 Task: Forward email with the signature James Flores with the subject Thank you for your time from softage.8@softage.net to softage.9@softage.net and softage.10@softage.net with BCC to softage.6@softage.net with the message Please let me know if there are any changes to the project quality criteria.
Action: Mouse moved to (965, 155)
Screenshot: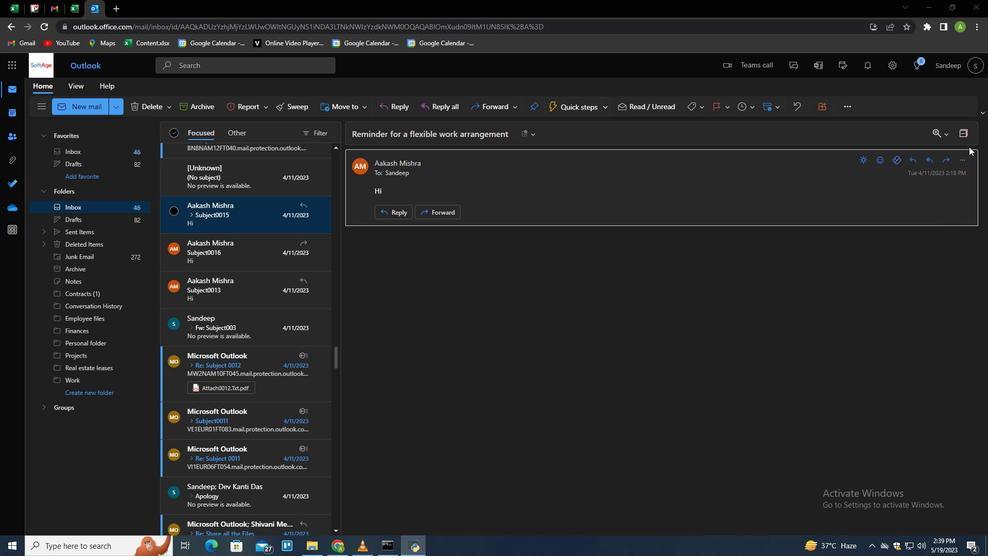 
Action: Mouse pressed left at (965, 155)
Screenshot: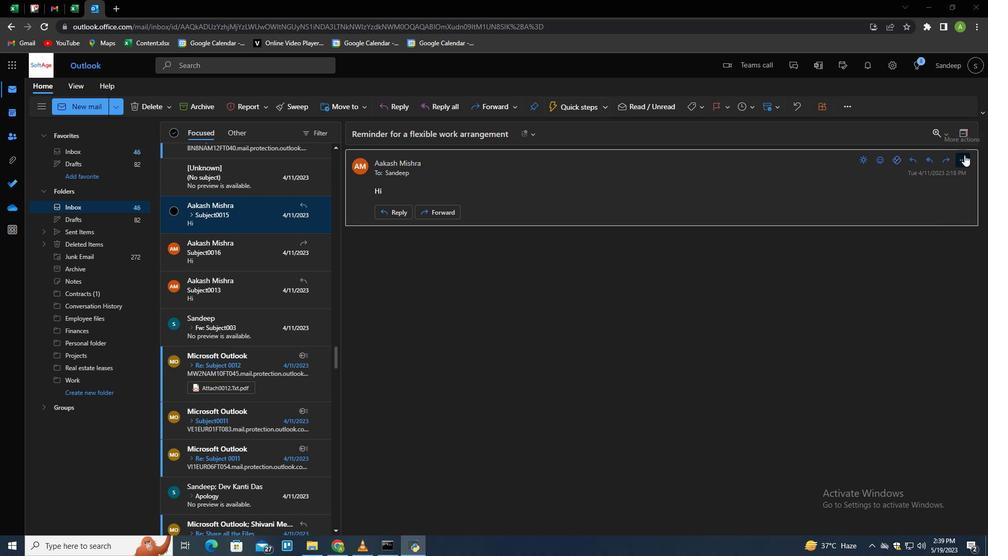 
Action: Mouse moved to (926, 210)
Screenshot: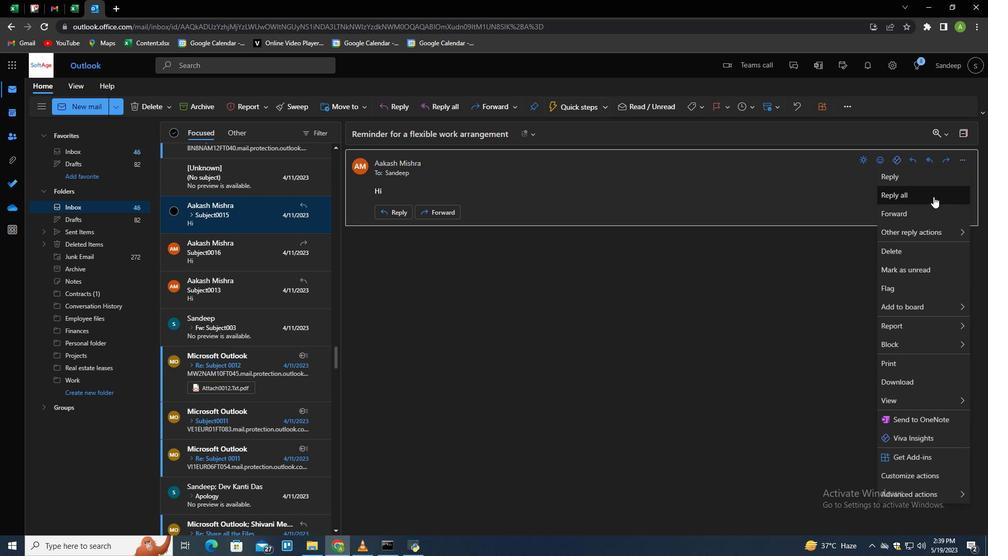 
Action: Mouse pressed left at (926, 210)
Screenshot: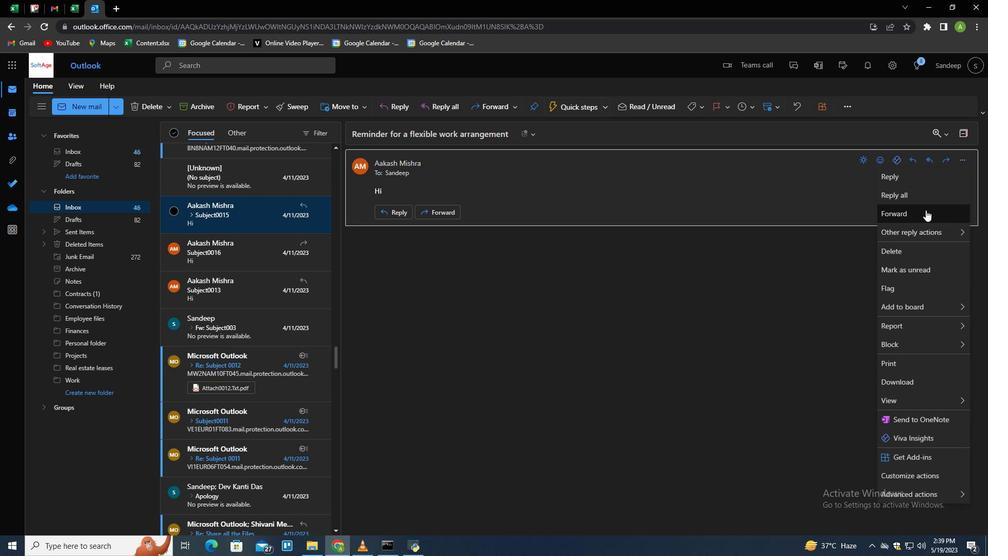 
Action: Mouse moved to (697, 104)
Screenshot: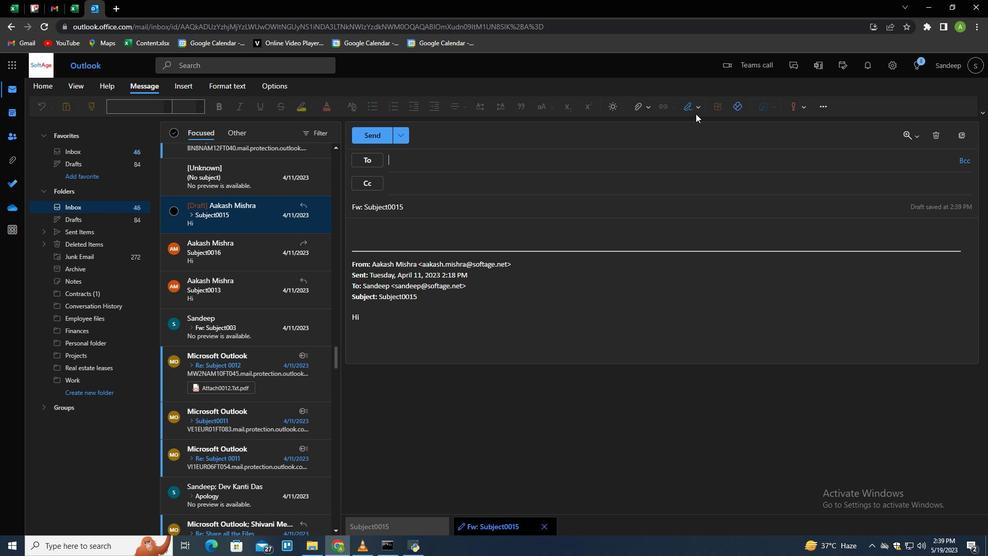 
Action: Mouse pressed left at (697, 104)
Screenshot: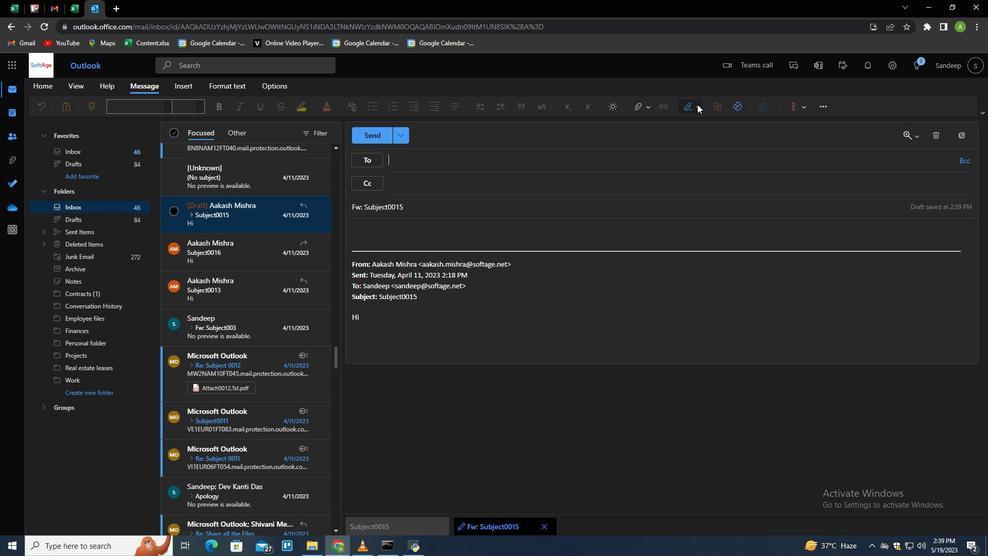 
Action: Mouse moved to (673, 148)
Screenshot: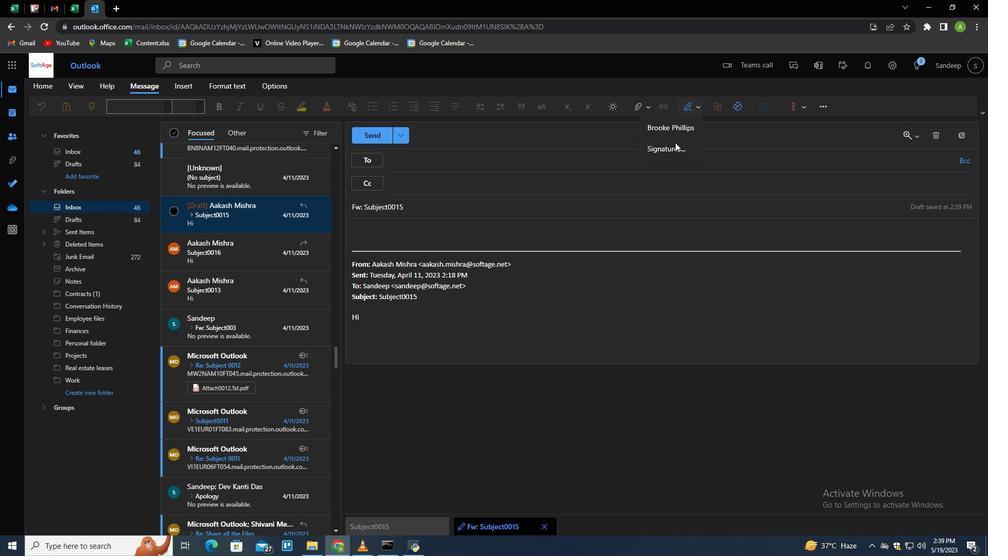 
Action: Mouse pressed left at (673, 148)
Screenshot: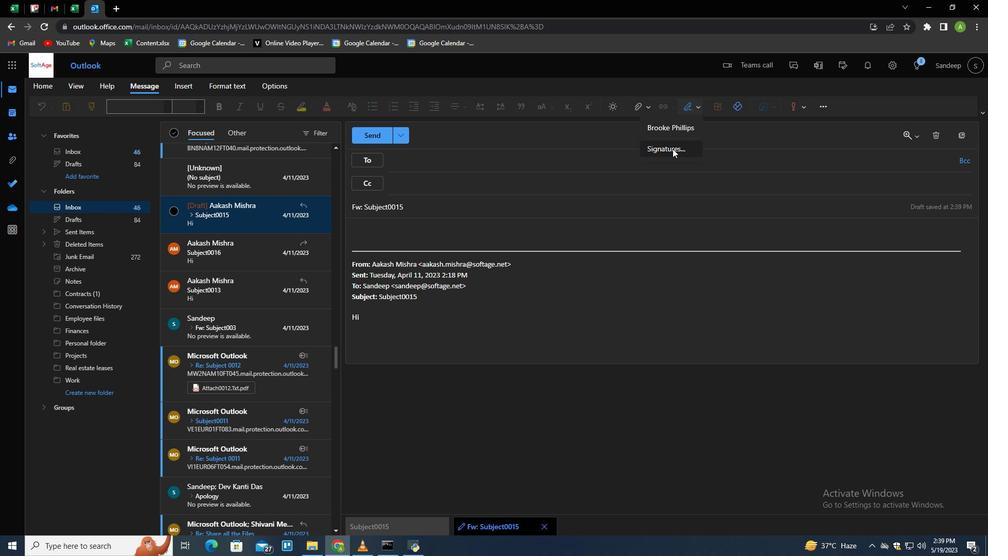 
Action: Mouse moved to (699, 188)
Screenshot: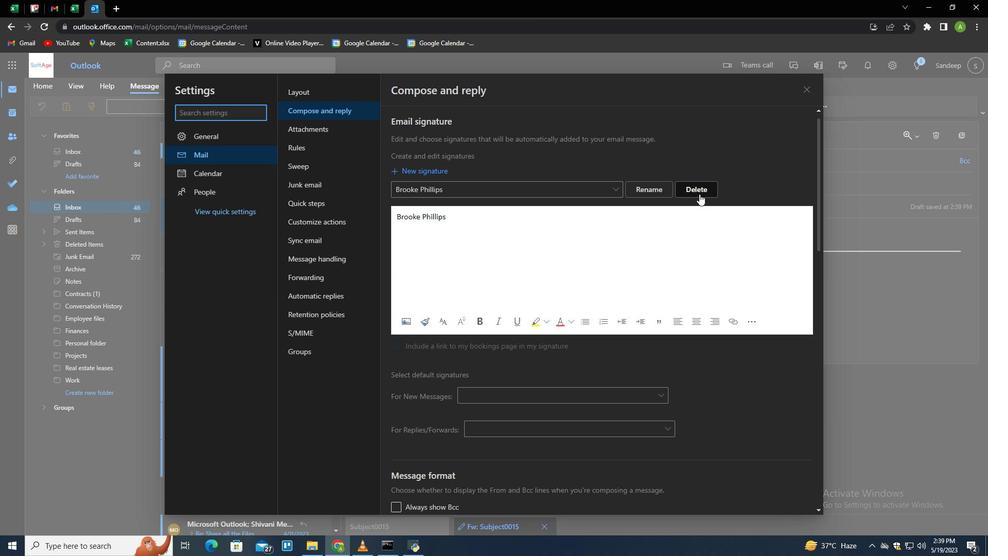 
Action: Mouse pressed left at (699, 188)
Screenshot: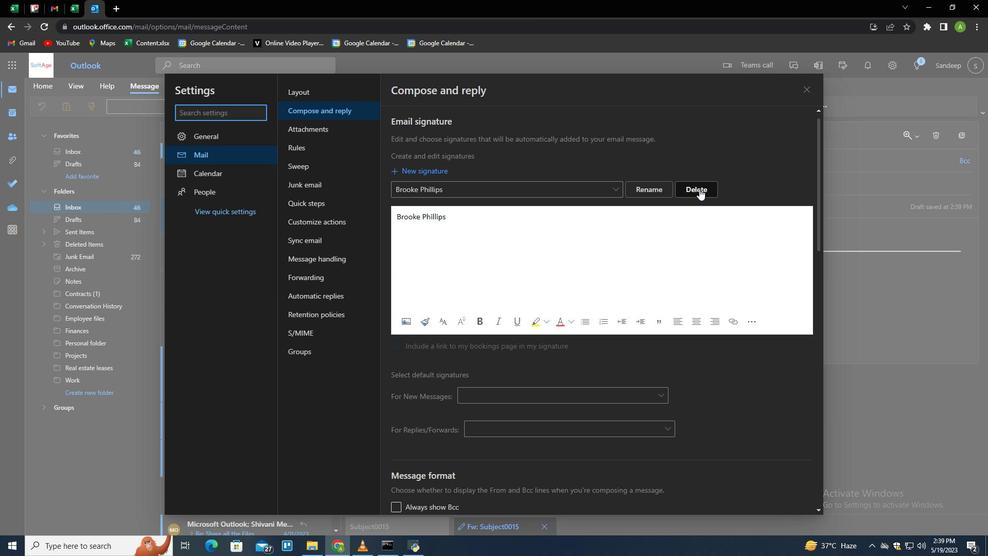 
Action: Mouse moved to (693, 188)
Screenshot: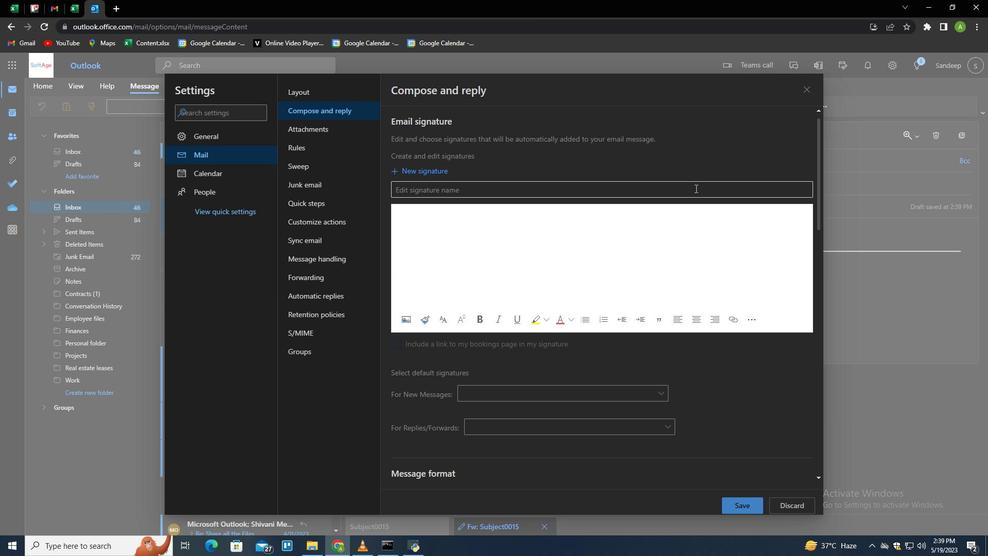 
Action: Mouse pressed left at (693, 188)
Screenshot: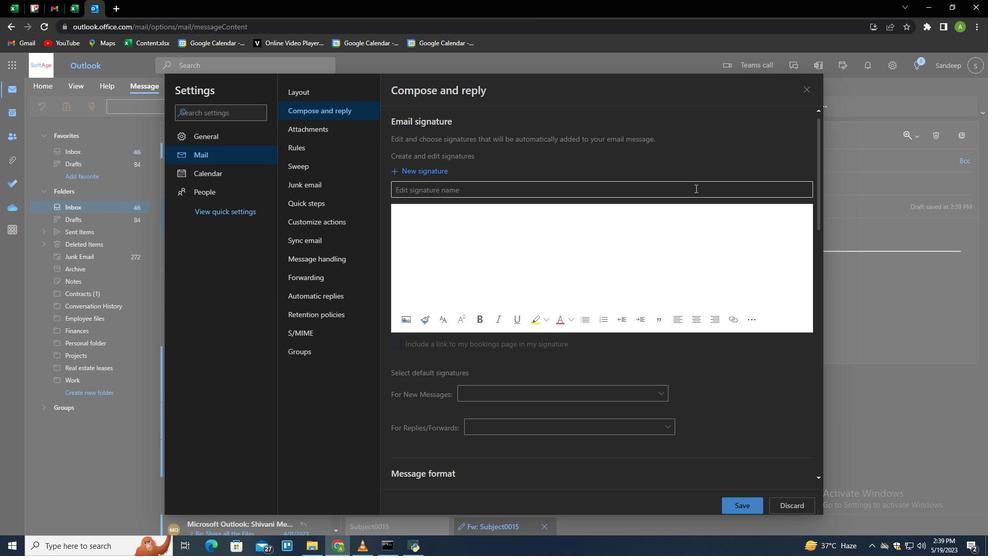 
Action: Key pressed <Key.shift>James<Key.space><Key.shift>FL<Key.backspace>lores<Key.tab><Key.shift><Key.shift><Key.shift><Key.shift><Key.shift><Key.shift><Key.shift><Key.shift><Key.shift><Key.shift><Key.shift>James<Key.space><Key.shift><Key.shift><Key.shift><Key.shift><Key.shift><Key.shift><Key.shift><Key.shift><Key.shift>Flores
Screenshot: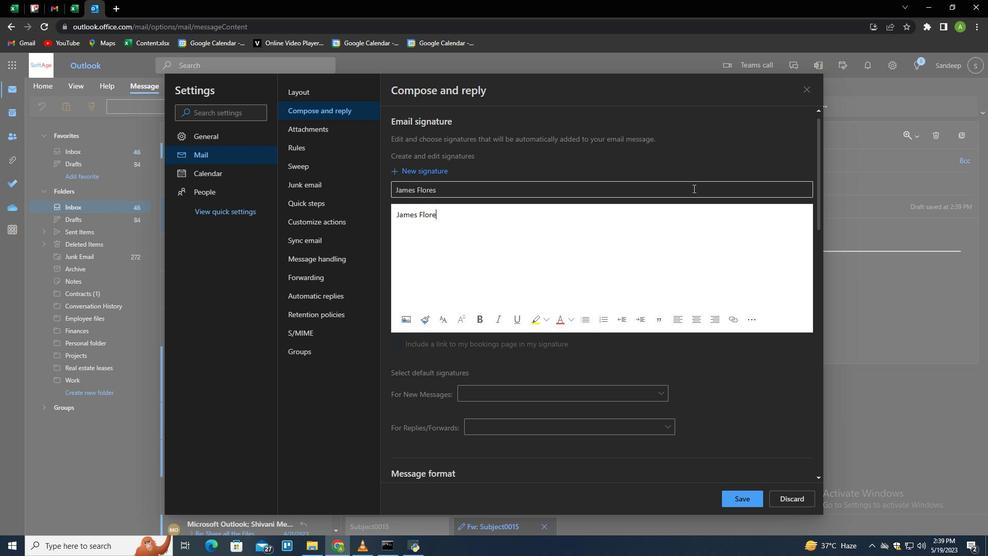 
Action: Mouse moved to (737, 496)
Screenshot: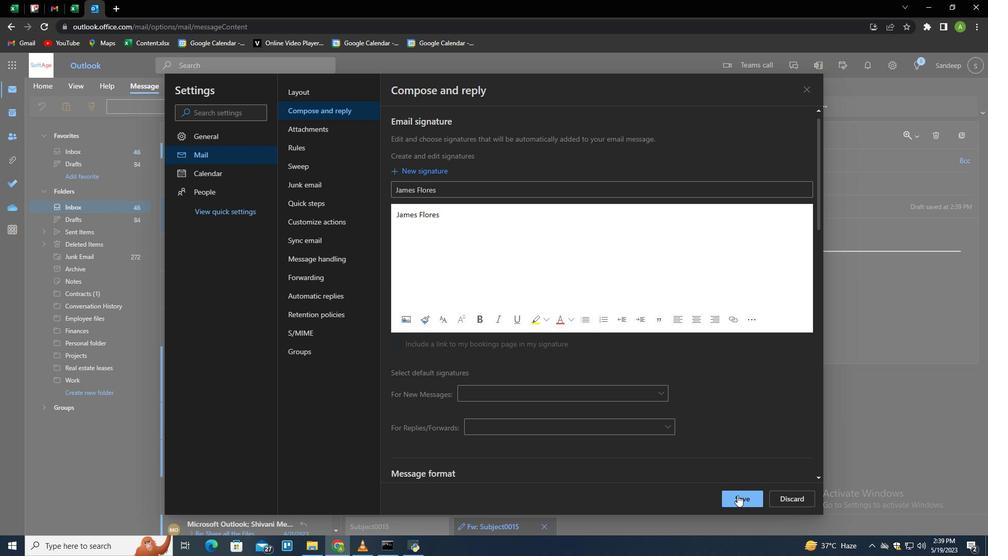 
Action: Mouse pressed left at (737, 496)
Screenshot: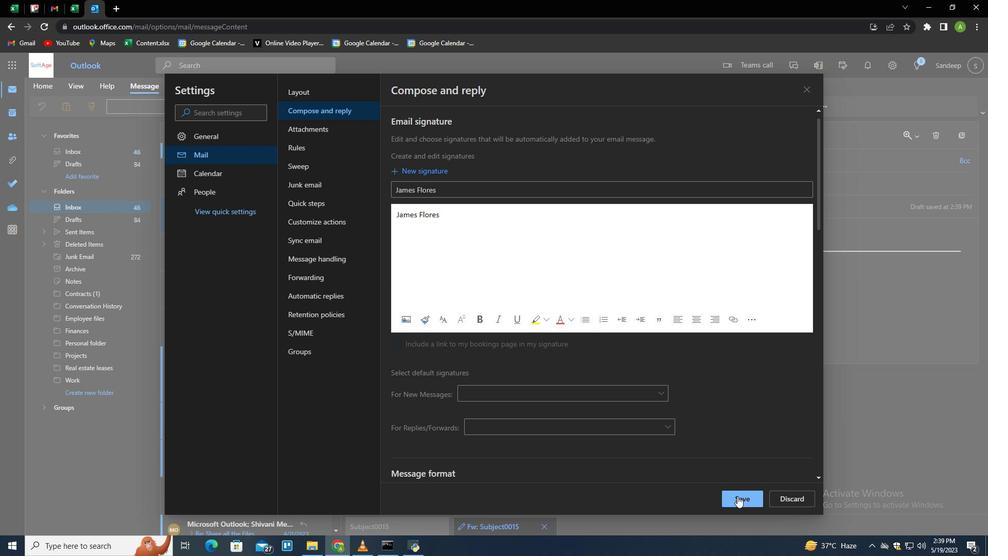 
Action: Mouse moved to (867, 270)
Screenshot: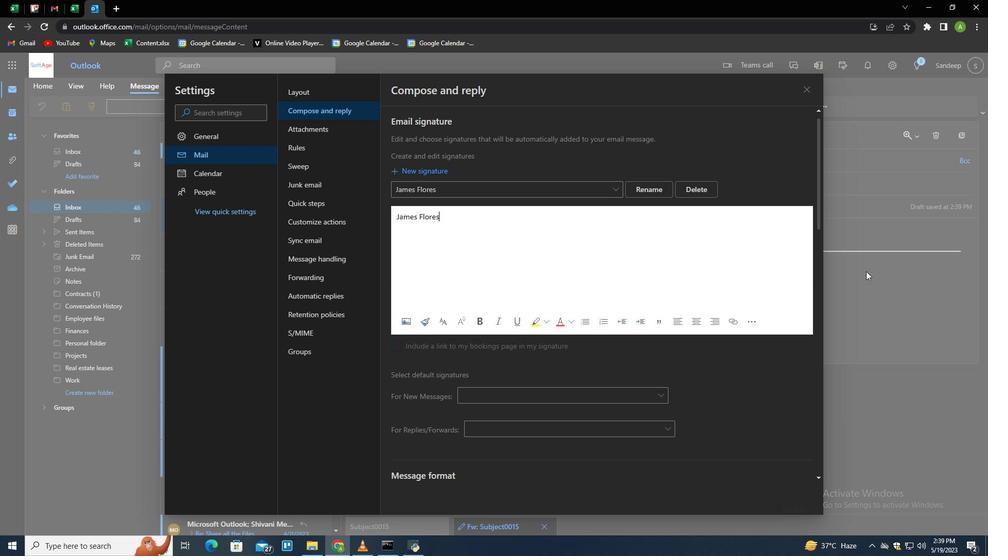
Action: Mouse pressed left at (867, 270)
Screenshot: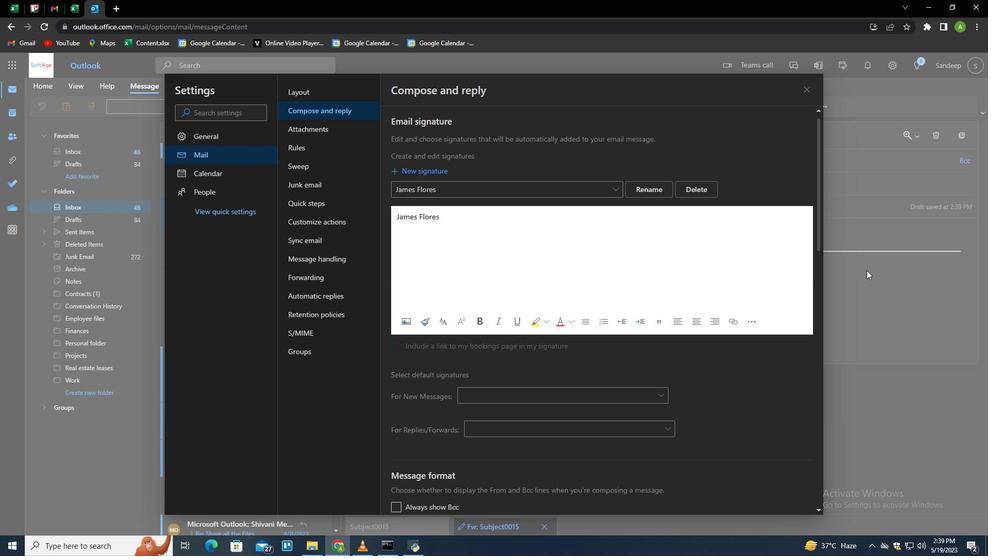 
Action: Mouse moved to (694, 108)
Screenshot: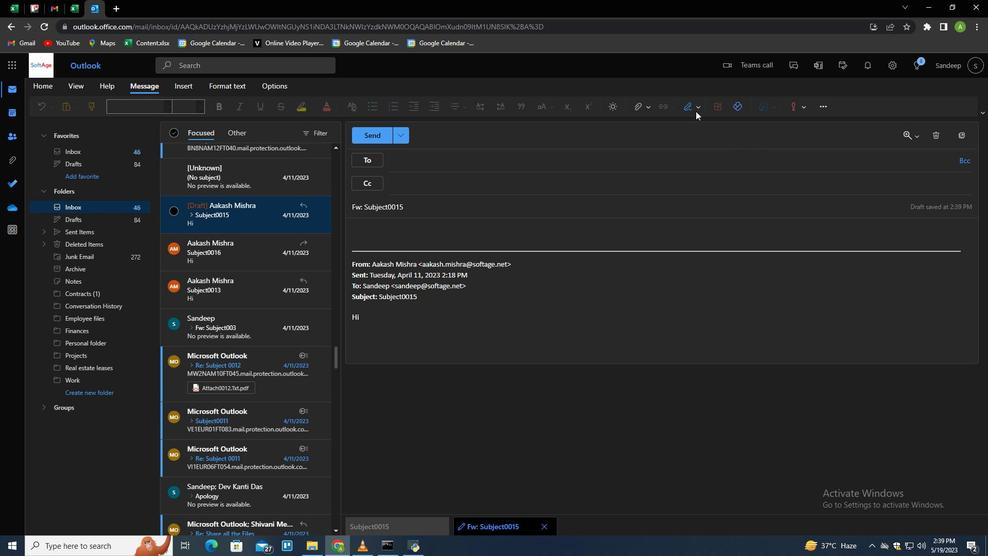 
Action: Mouse pressed left at (694, 108)
Screenshot: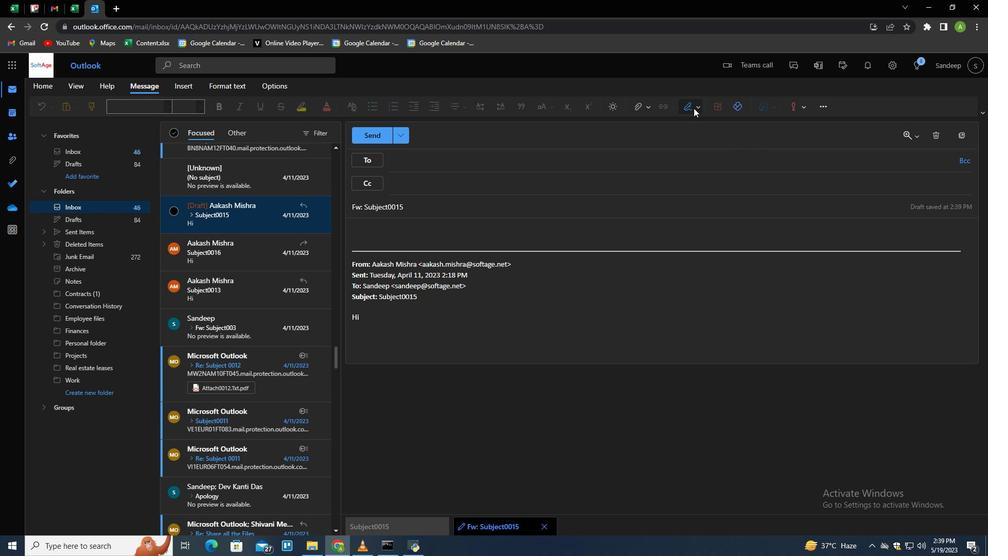 
Action: Mouse moved to (682, 128)
Screenshot: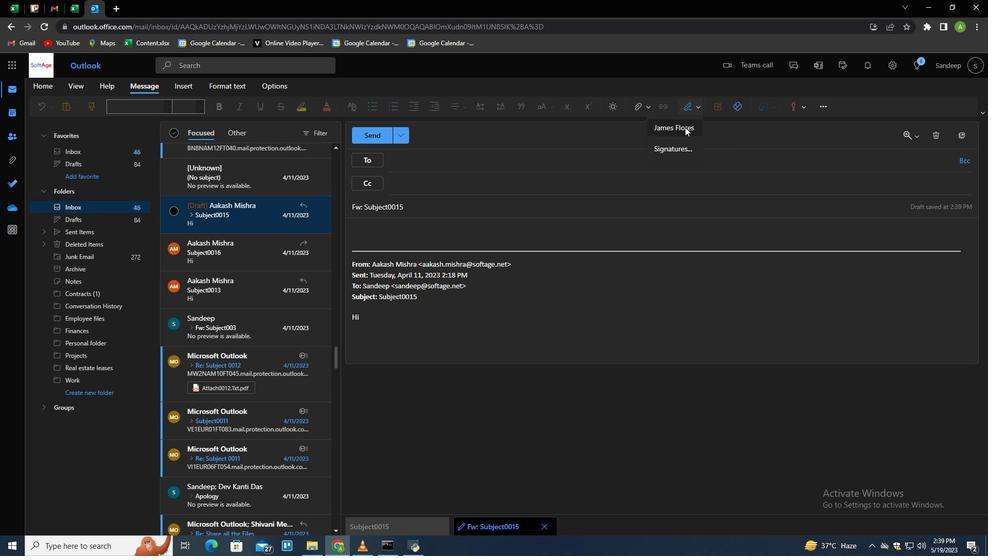 
Action: Mouse pressed left at (682, 128)
Screenshot: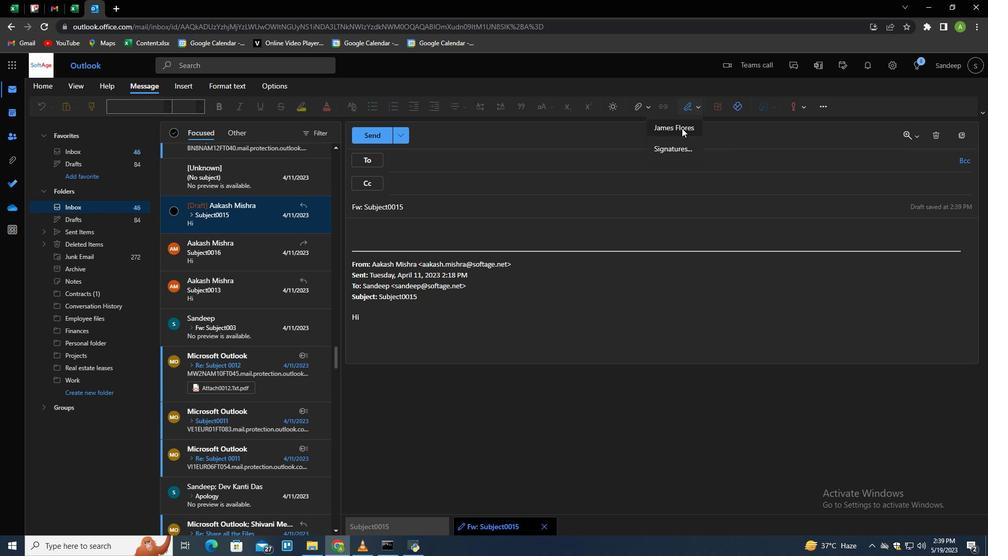 
Action: Mouse moved to (404, 207)
Screenshot: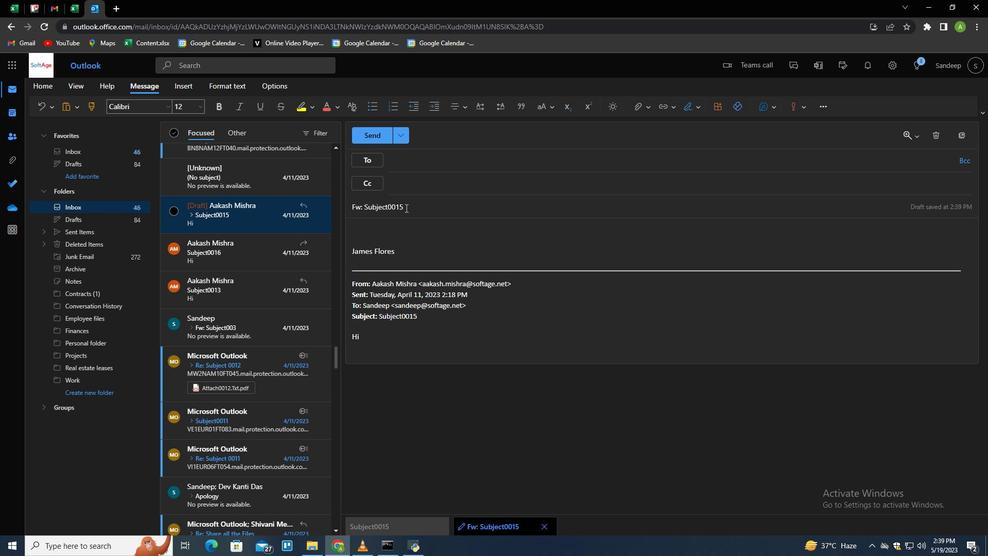 
Action: Mouse pressed left at (404, 207)
Screenshot: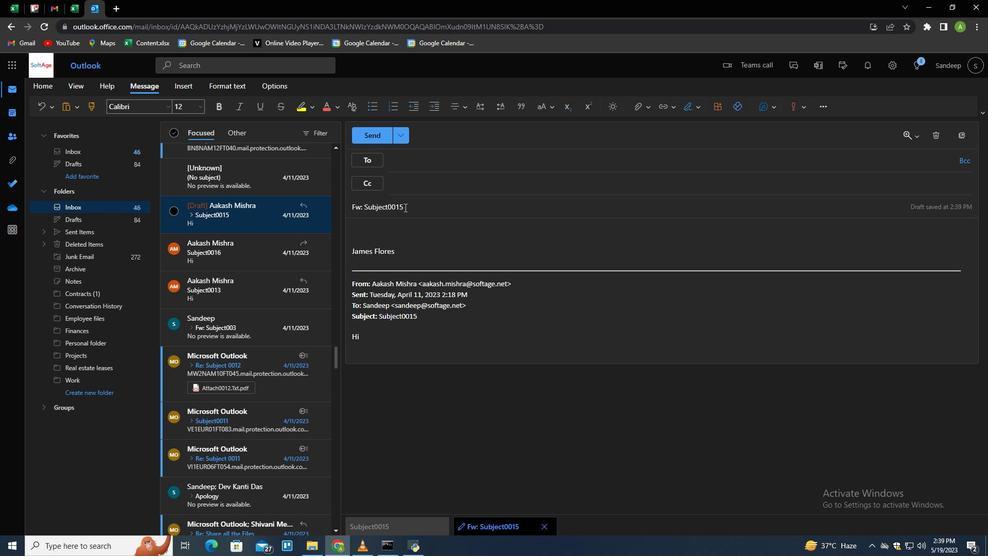 
Action: Mouse moved to (403, 207)
Screenshot: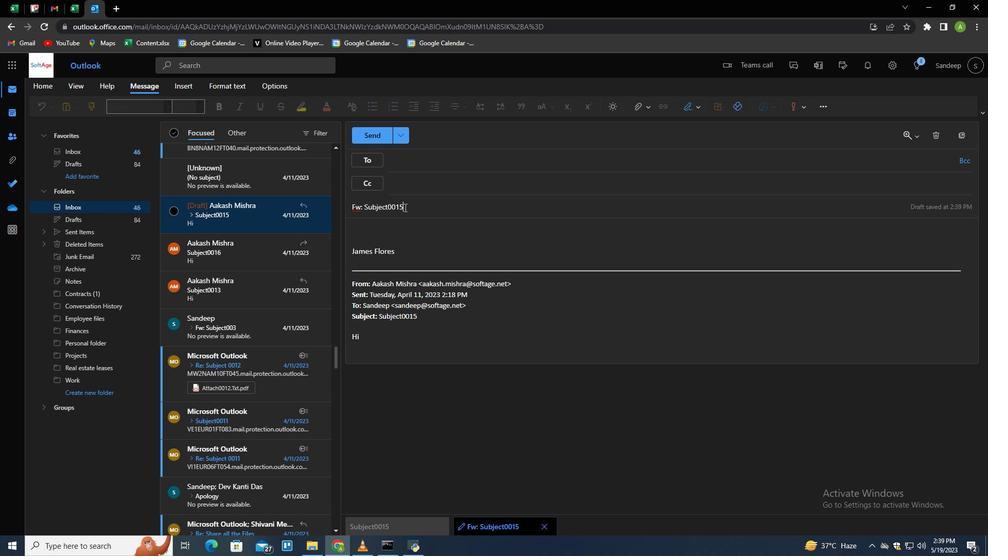 
Action: Key pressed <Key.shift_r><Key.left><Key.left><Key.left><Key.left><Key.left><Key.left><Key.left><Key.left><Key.left><Key.left><Key.left><Key.shift>Thank<Key.space>you<Key.space>fo<Key.space>r<Key.backspace><Key.backspace>r<Key.space>your<Key.space>time
Screenshot: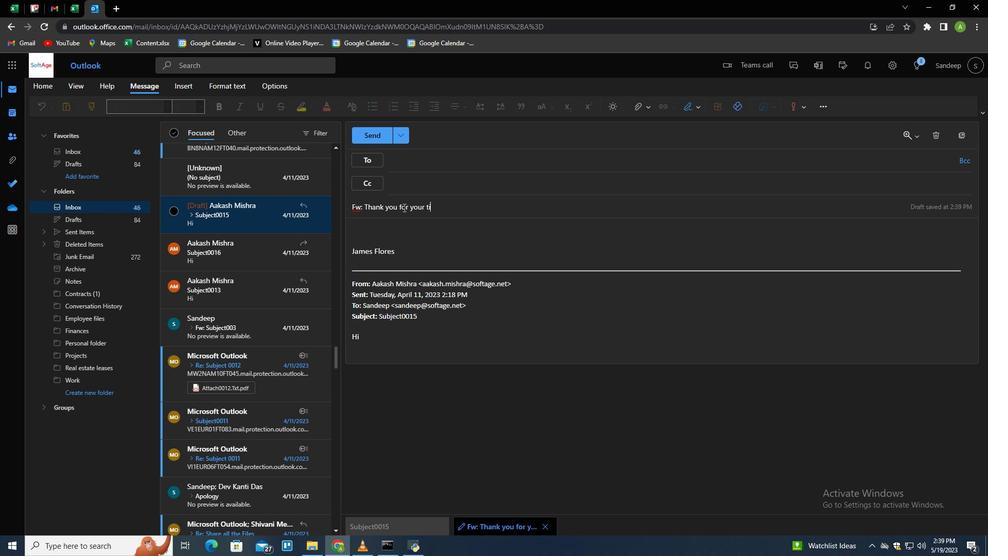 
Action: Mouse moved to (400, 157)
Screenshot: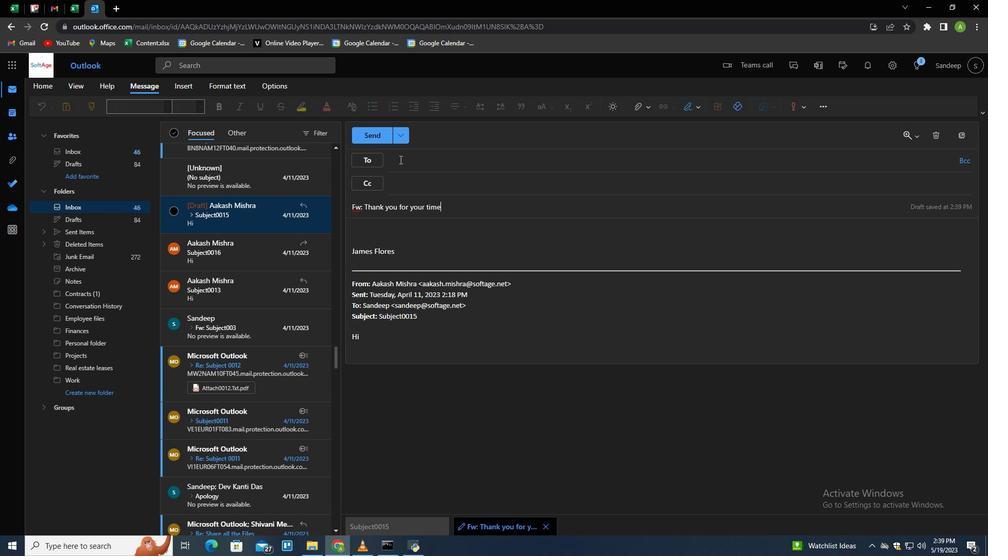 
Action: Mouse pressed left at (400, 157)
Screenshot: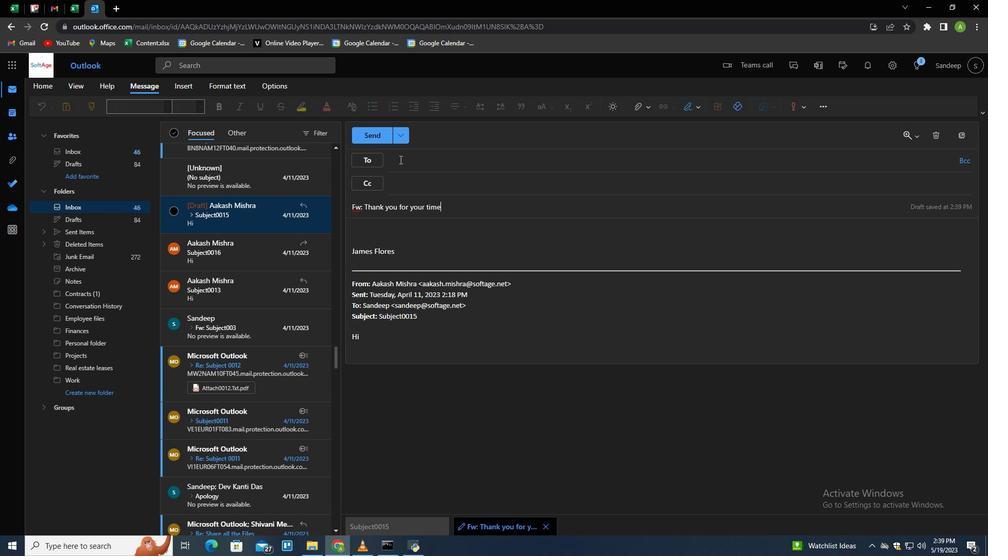 
Action: Mouse moved to (399, 157)
Screenshot: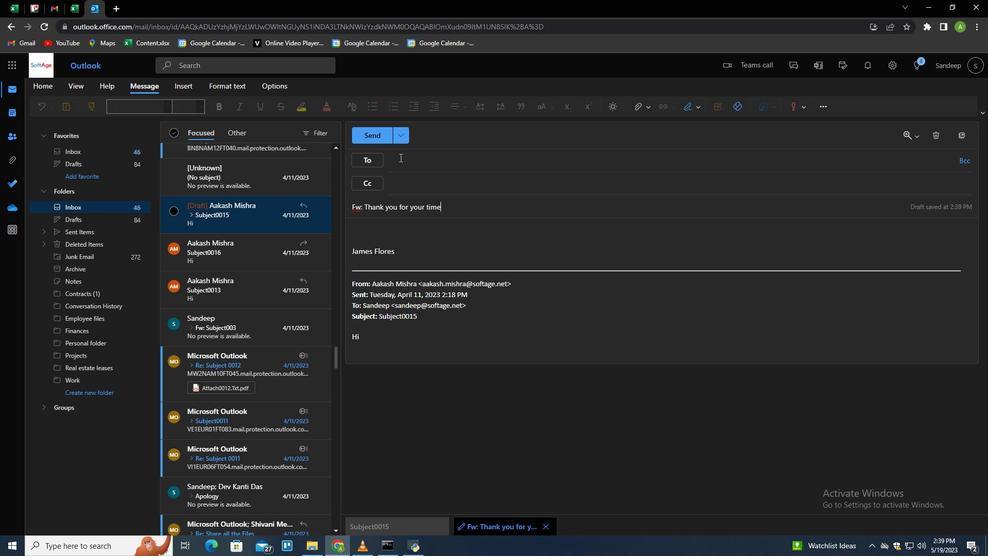
Action: Key pressed softage.9<Key.shift>@softag.net<Key.backspace><Key.backspace><Key.backspace><Key.backspace>e.net<Key.enter>softage.10<Key.shift>@softage.net<Key.enter>
Screenshot: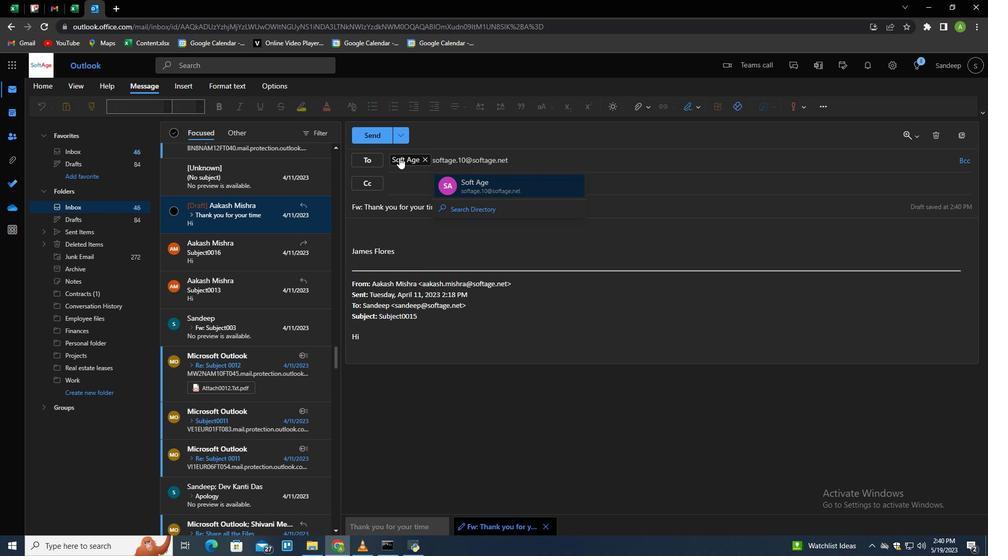 
Action: Mouse moved to (965, 161)
Screenshot: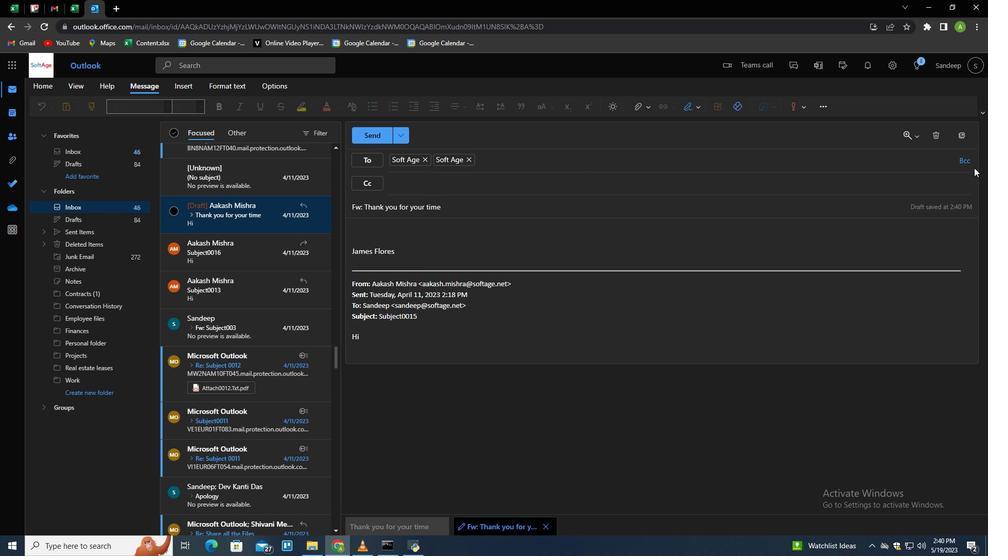
Action: Mouse pressed left at (965, 161)
Screenshot: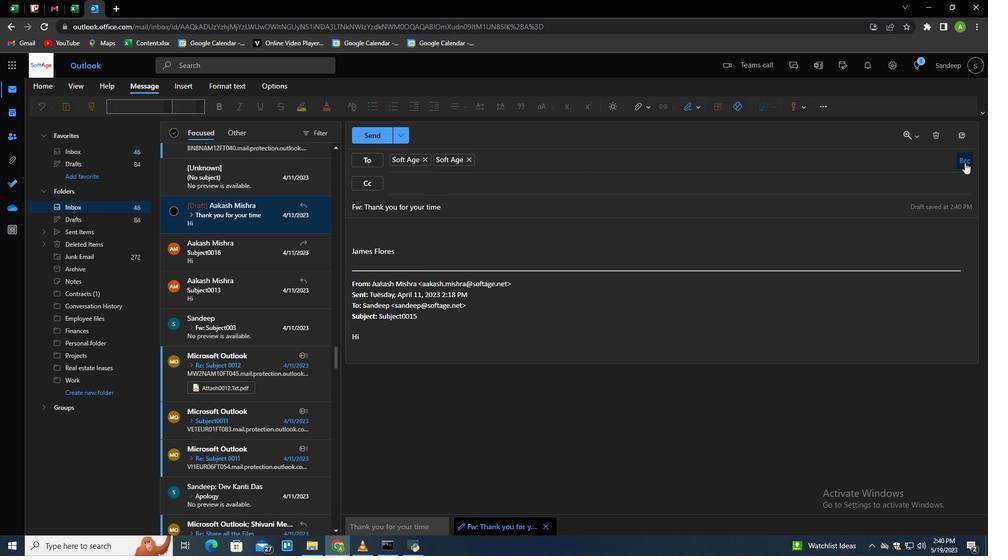 
Action: Mouse moved to (522, 208)
Screenshot: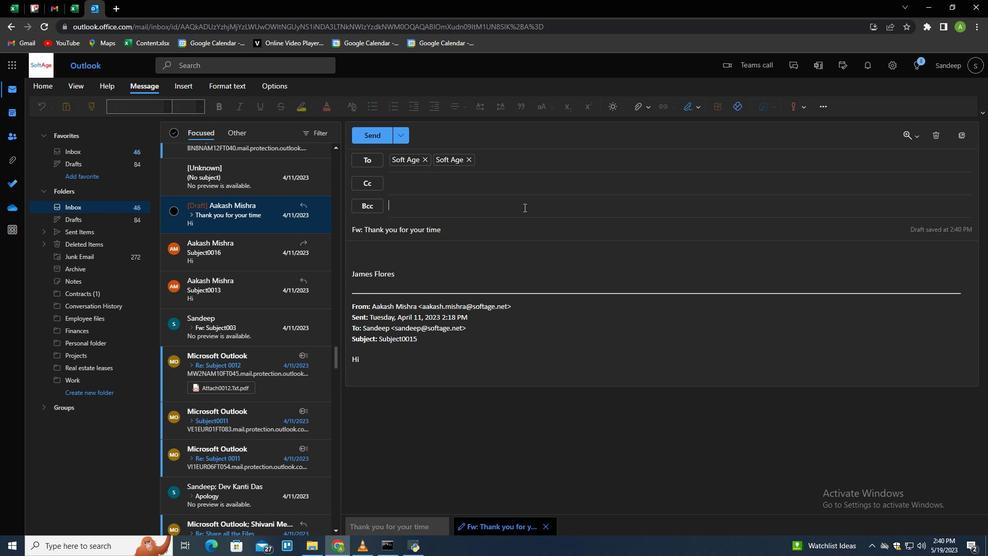 
Action: Key pressed softage.6<Key.shift>@softage.net<Key.enter>
Screenshot: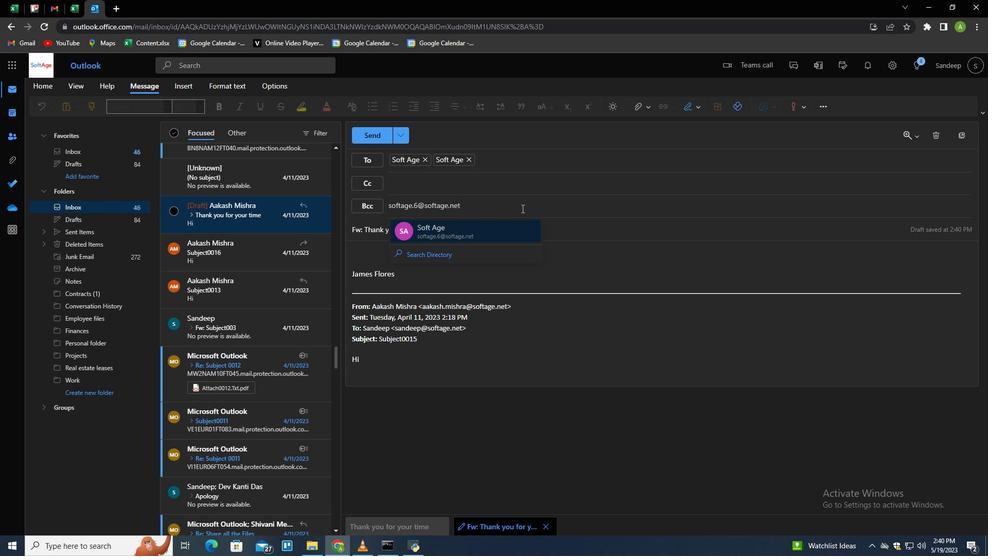 
Action: Mouse moved to (500, 236)
Screenshot: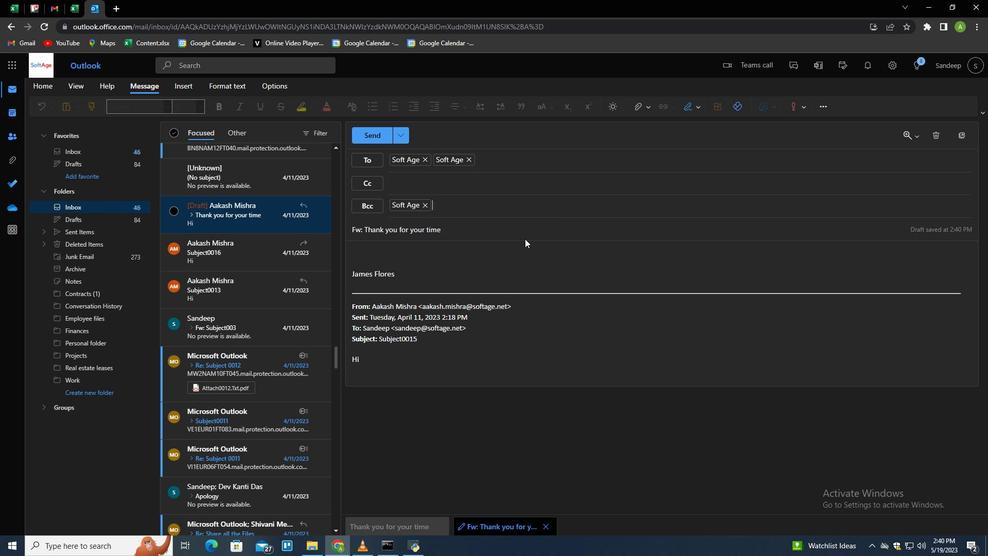 
Action: Key pressed <Key.tab>
Screenshot: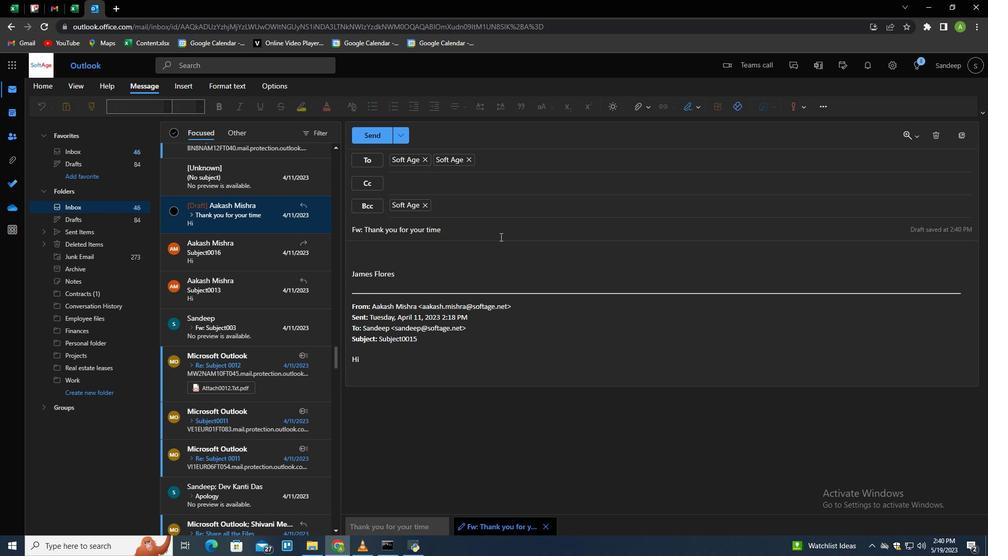 
Action: Mouse moved to (498, 236)
Screenshot: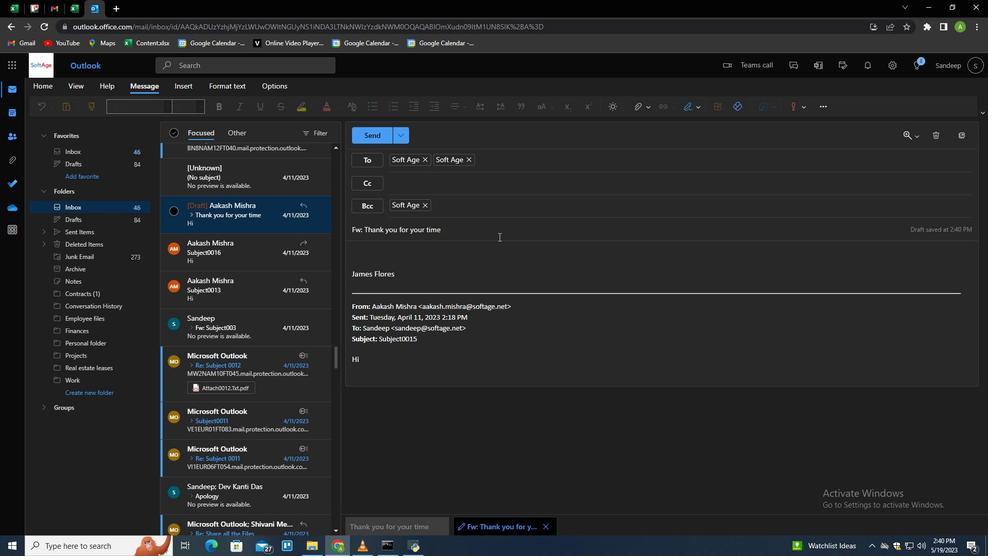 
Action: Key pressed <Key.tab><Key.shift>Please<Key.space>let<Key.space>me<Key.space>know<Key.space>if<Key.space>there<Key.space>are<Key.space>any<Key.space>chagnes<Key.backspace><Key.backspace><Key.backspace><Key.backspace>nges<Key.space>to<Key.space>the<Key.space>project<Key.space>quality<Key.space>criteria.
Screenshot: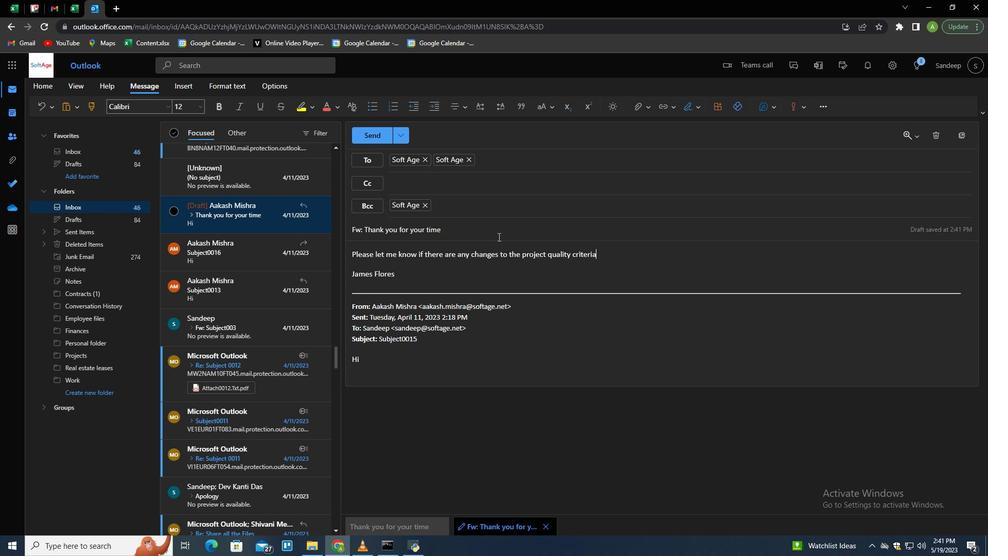 
Action: Mouse moved to (535, 264)
Screenshot: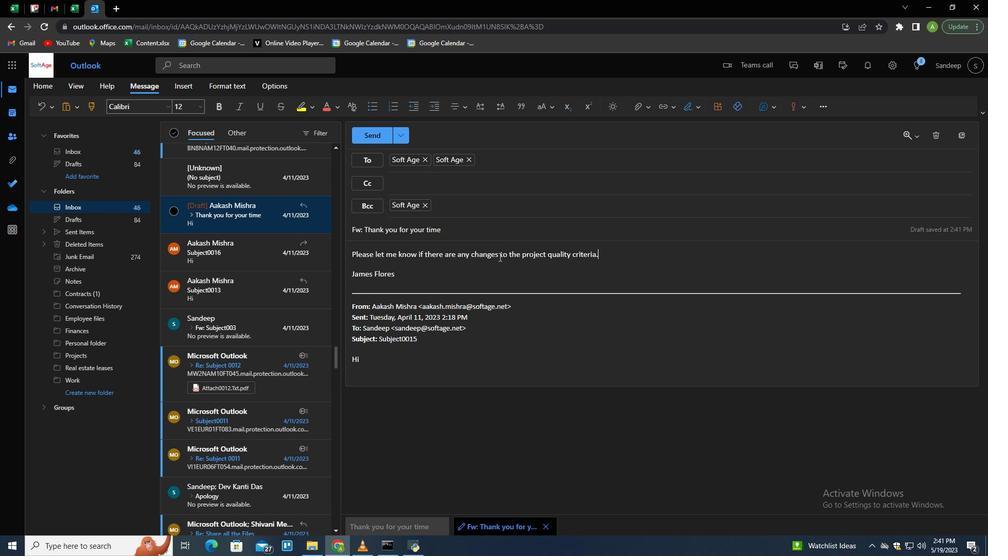 
Action: Key pressed <Key.enter>
Screenshot: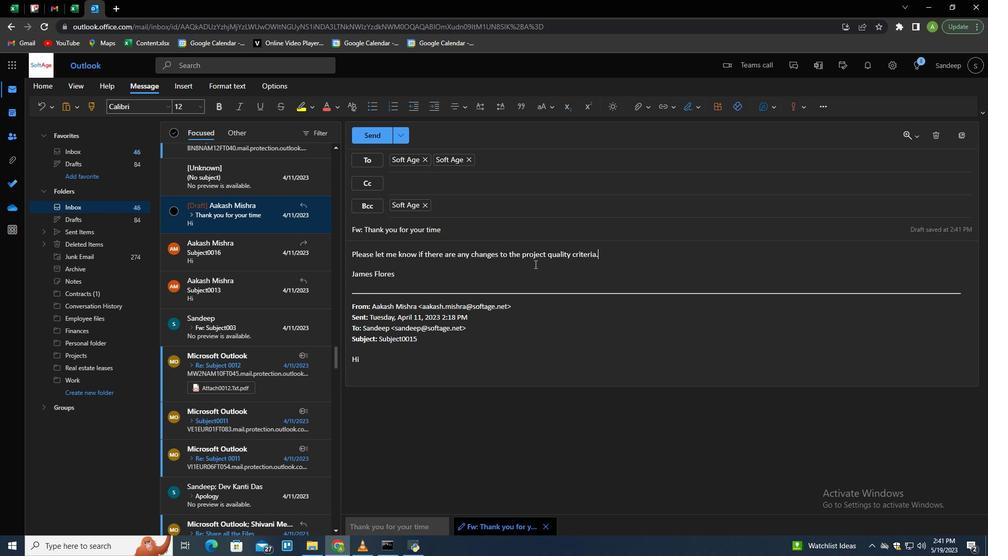 
